 Task: Create Card Content Creation Schedule in Board Customer Retention to Workspace Customer Experience. Create Card Project Management Performance Review in Board SEO and SEM to Workspace Customer Experience. Create Card Content Creation Schedule in Board Market Segmentation and Targeting Analysis to Workspace Customer Experience
Action: Mouse moved to (342, 165)
Screenshot: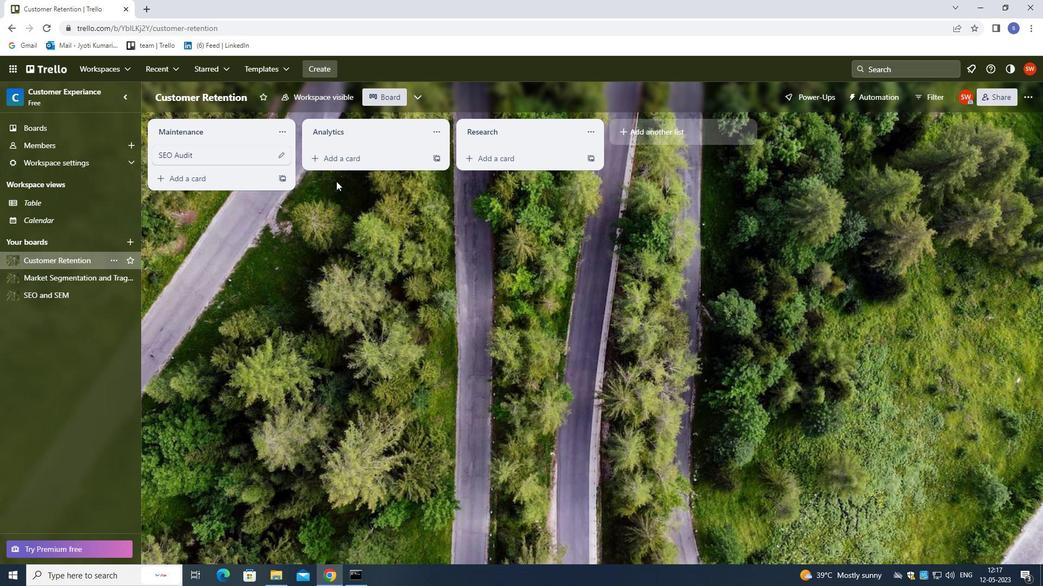 
Action: Mouse pressed left at (342, 165)
Screenshot: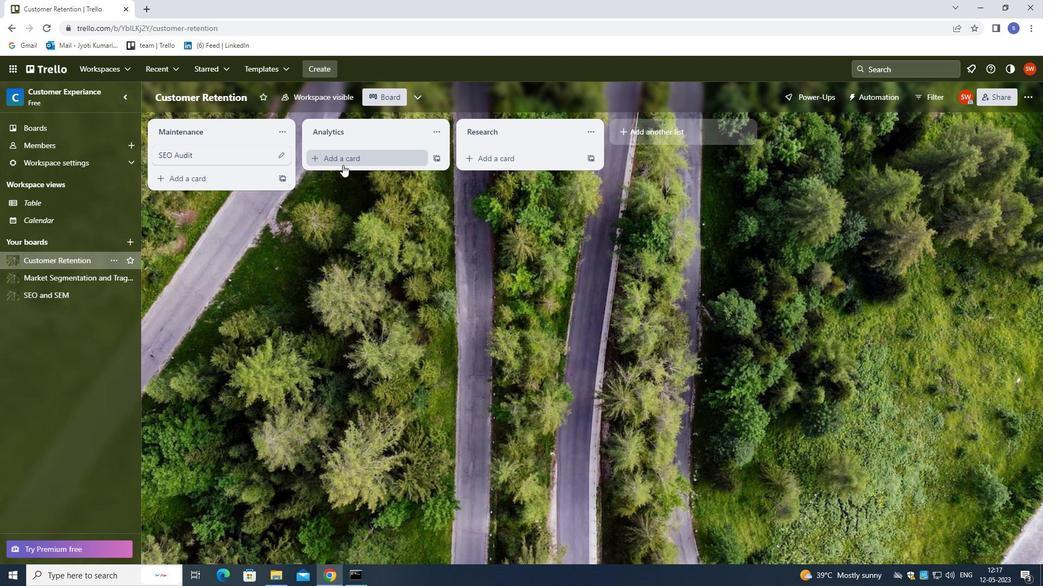 
Action: Key pressed <Key.shift>CONTENT<Key.space><Key.shift>CREATION<Key.space><Key.shift>SCHEDLE<Key.enter>
Screenshot: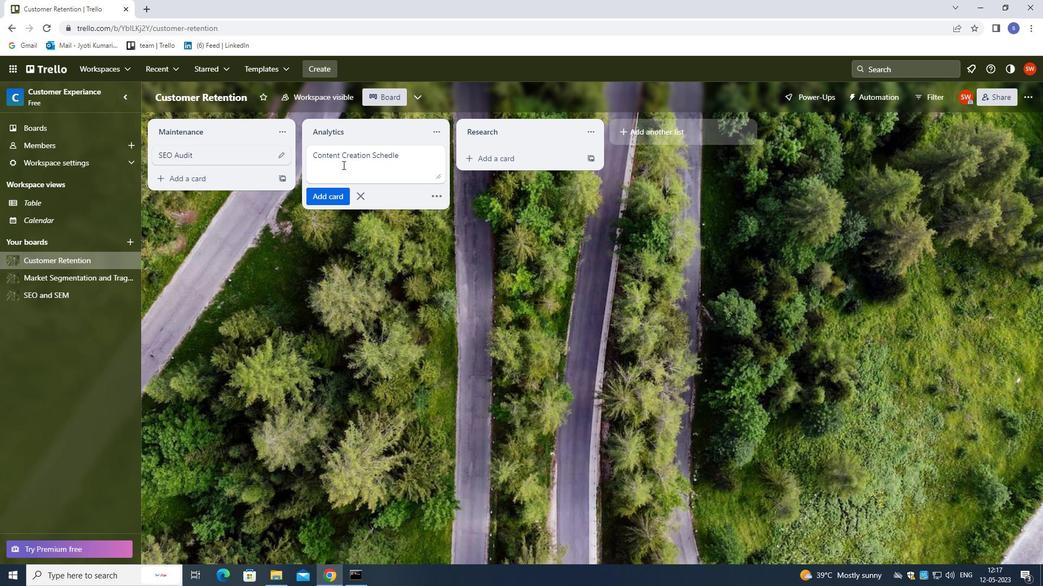 
Action: Mouse moved to (79, 294)
Screenshot: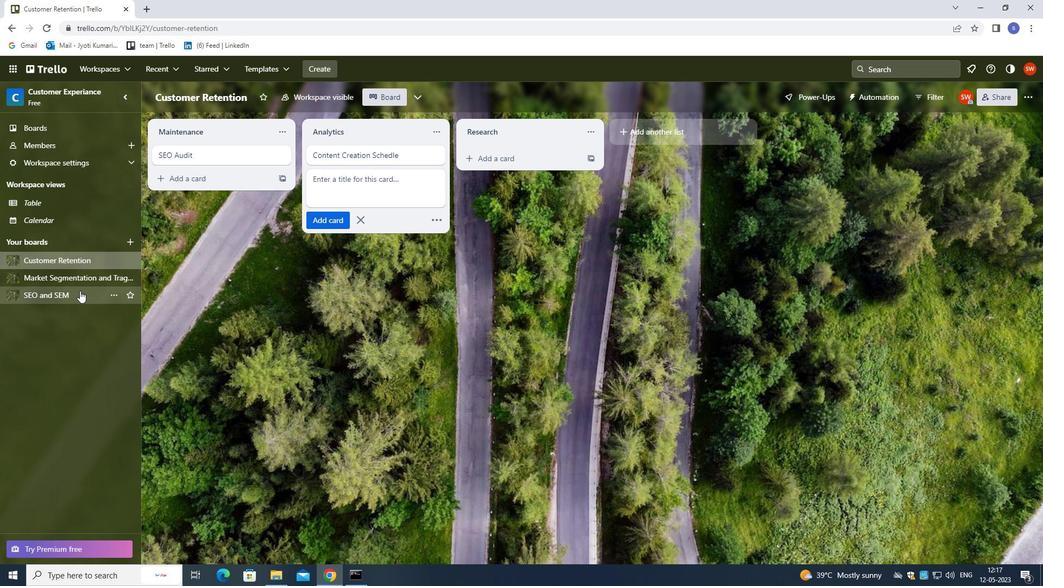
Action: Mouse pressed left at (79, 294)
Screenshot: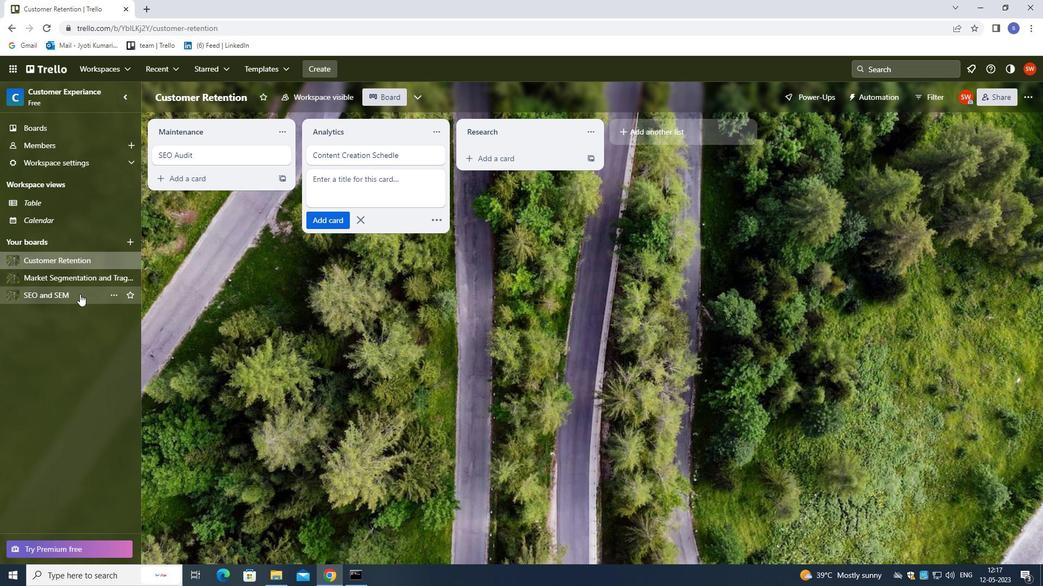 
Action: Mouse moved to (351, 157)
Screenshot: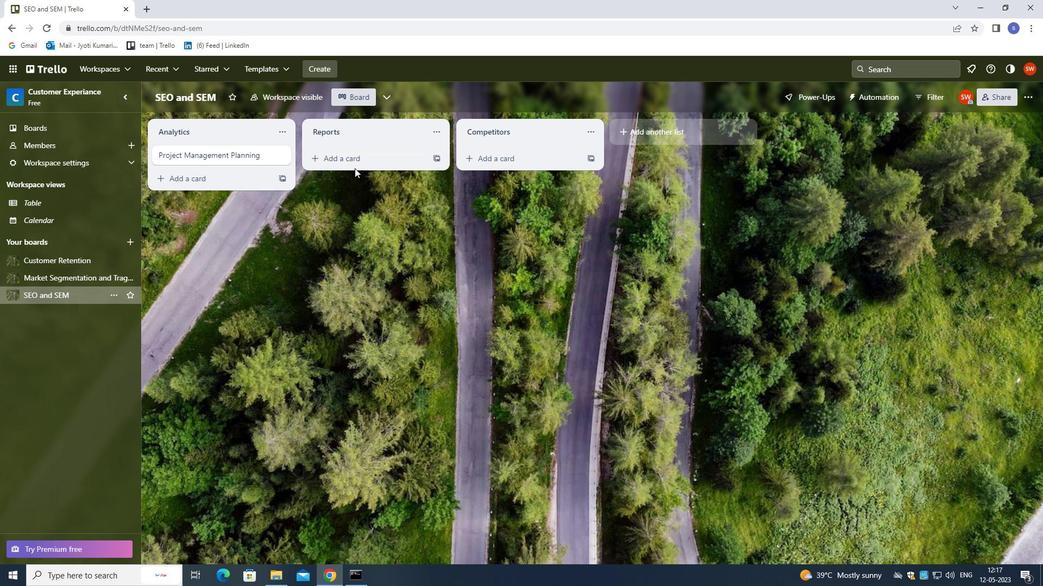 
Action: Mouse pressed left at (351, 157)
Screenshot: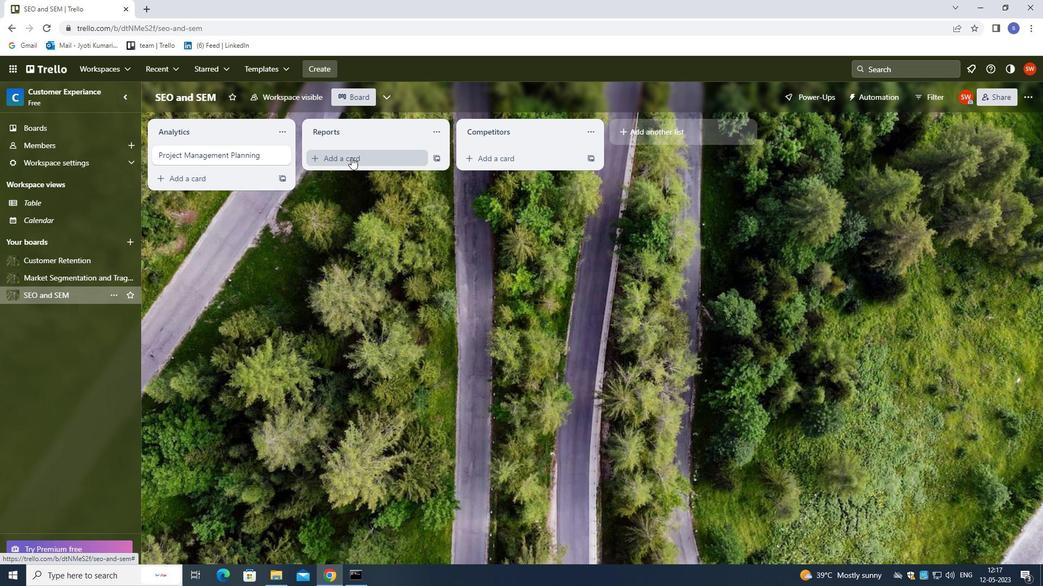 
Action: Mouse moved to (250, 103)
Screenshot: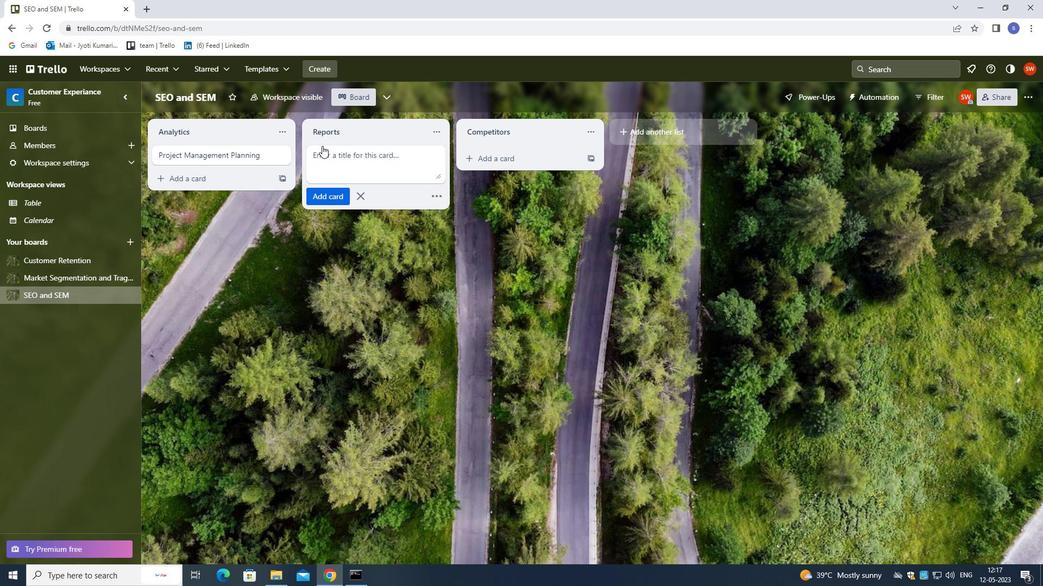 
Action: Key pressed <Key.shift>PROJECT<Key.space><Key.shift><Key.shift><Key.shift><Key.shift>MANAGEMENT<Key.space><Key.shift>PERFORMANCE<Key.space><Key.shift>REVIEW<Key.enter>
Screenshot: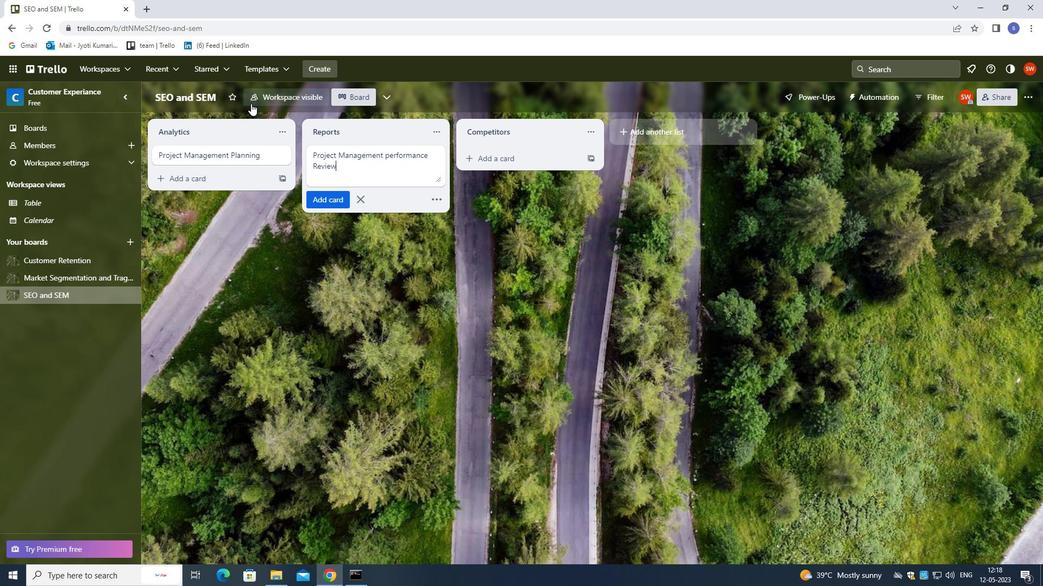 
Action: Mouse moved to (78, 277)
Screenshot: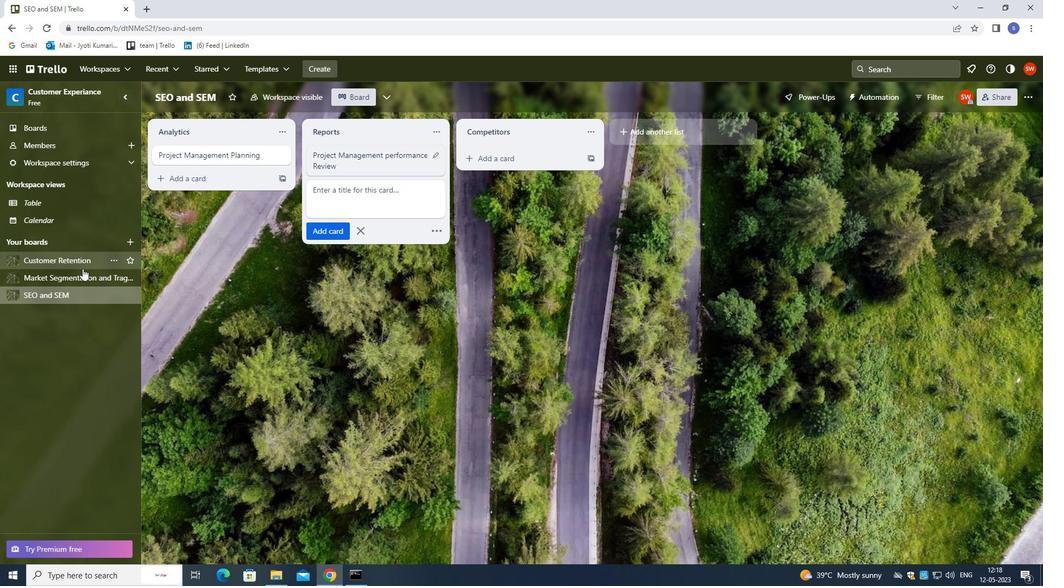 
Action: Mouse pressed left at (78, 277)
Screenshot: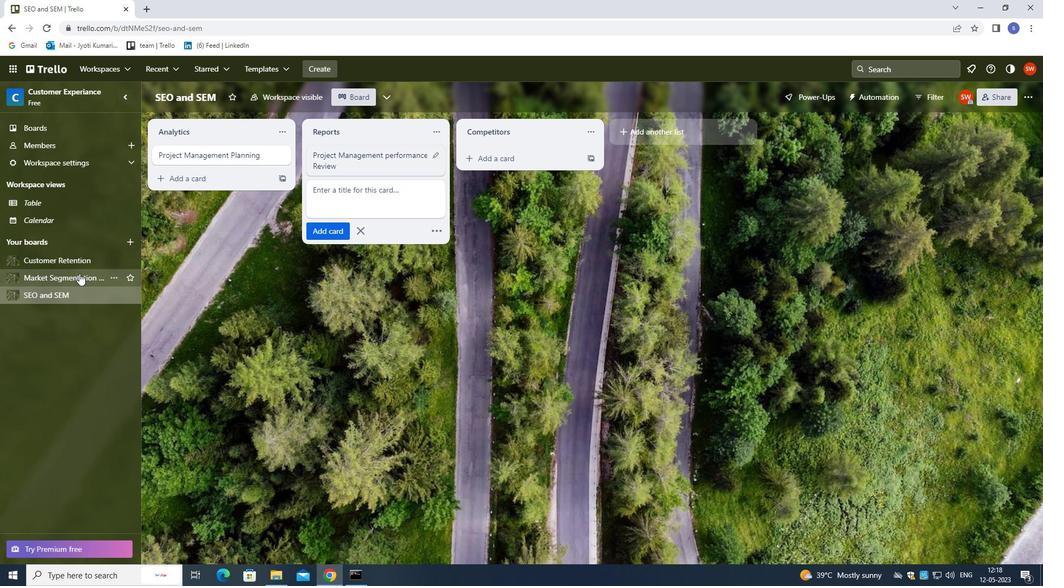 
Action: Mouse moved to (340, 155)
Screenshot: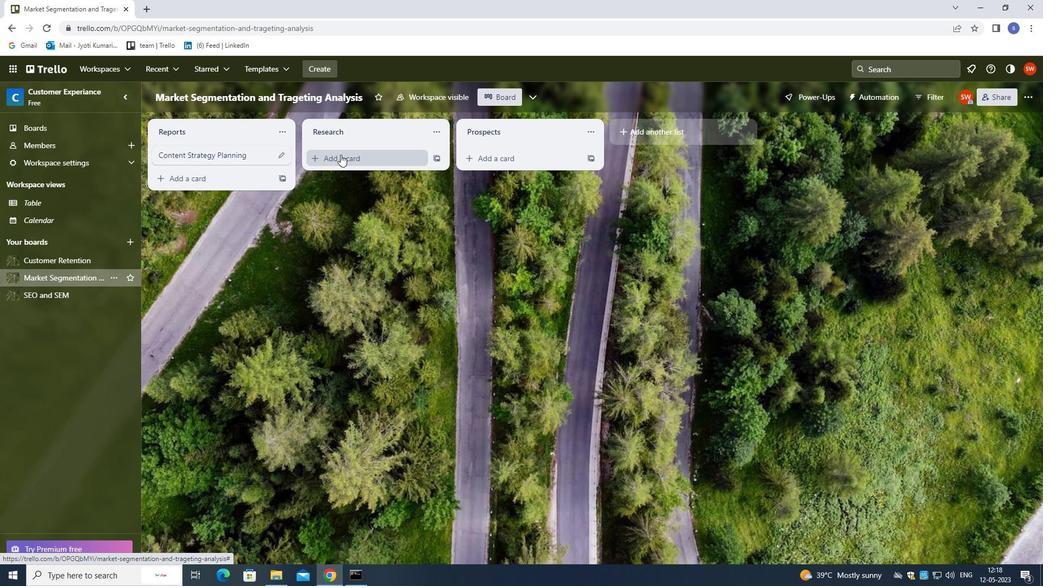 
Action: Mouse pressed left at (340, 155)
Screenshot: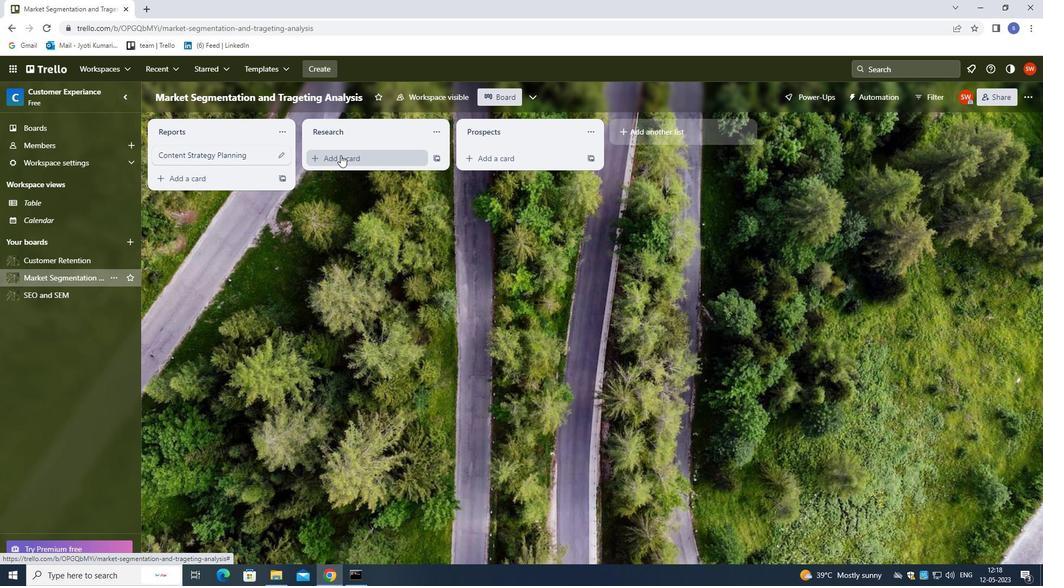 
Action: Mouse moved to (224, 80)
Screenshot: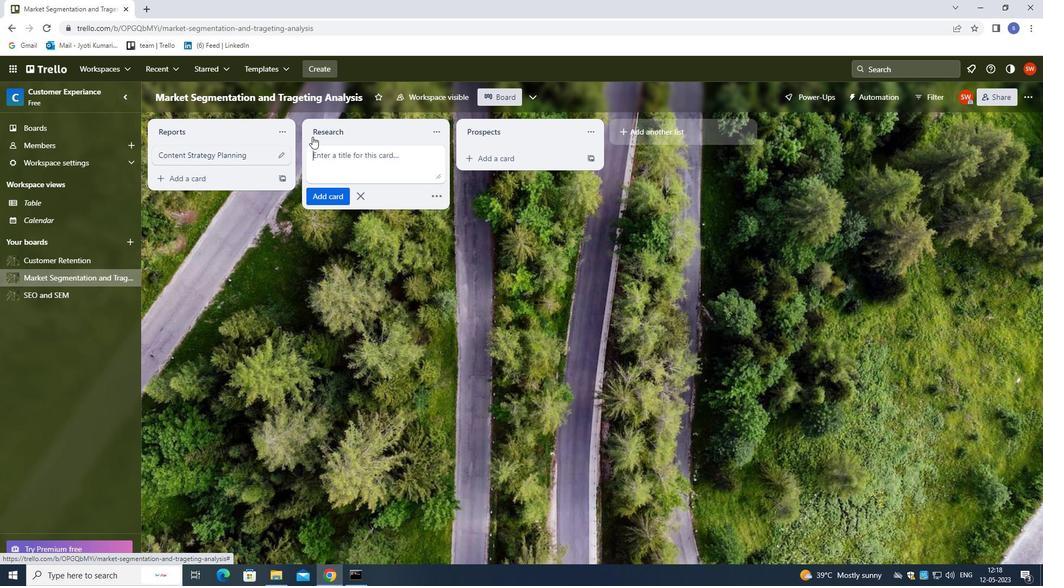 
Action: Key pressed <Key.shift>CONTENT<Key.space><Key.shift>CREATION<Key.space><Key.shift>SCHDEL<Key.backspace><Key.backspace>ULE<Key.enter>
Screenshot: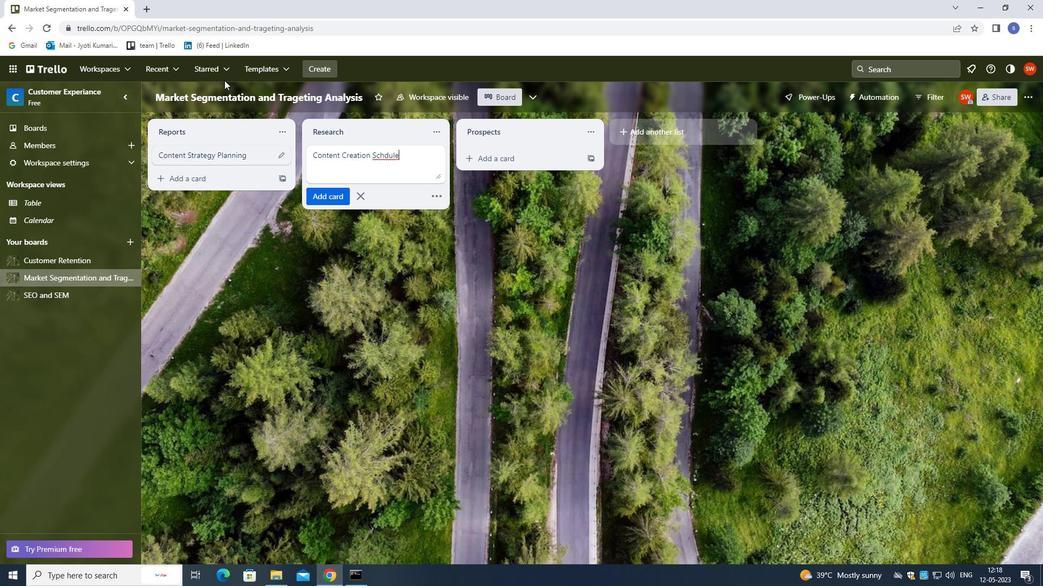 
Action: Mouse moved to (223, 81)
Screenshot: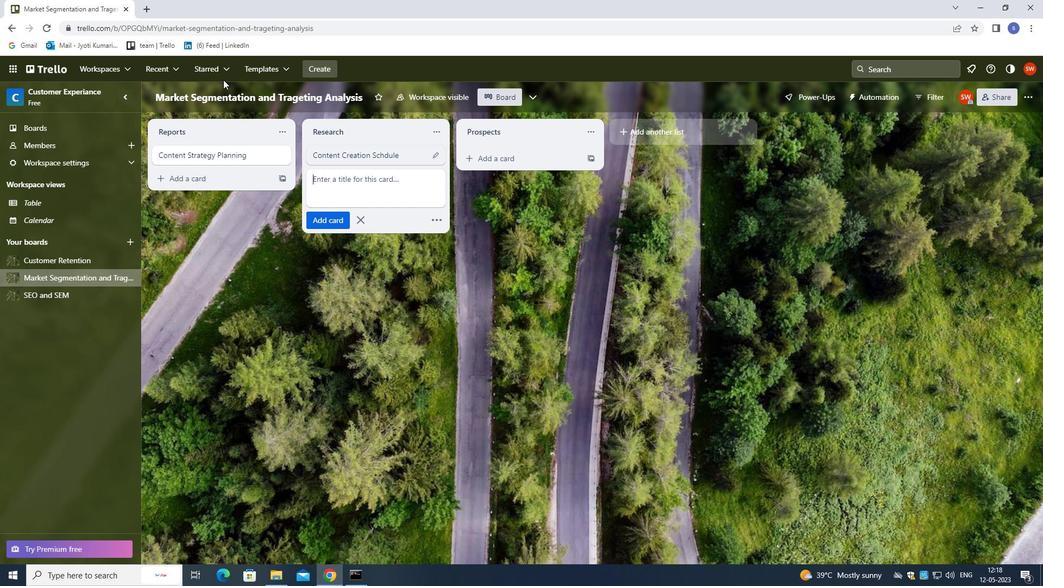 
